 Task: Collapse folders in the Explorer.
Action: Mouse moved to (668, 164)
Screenshot: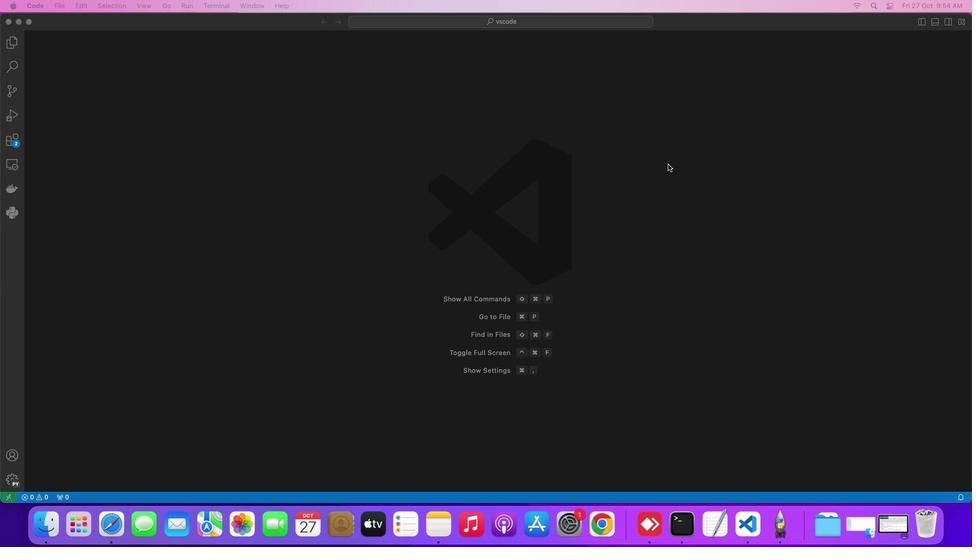 
Action: Mouse pressed left at (668, 164)
Screenshot: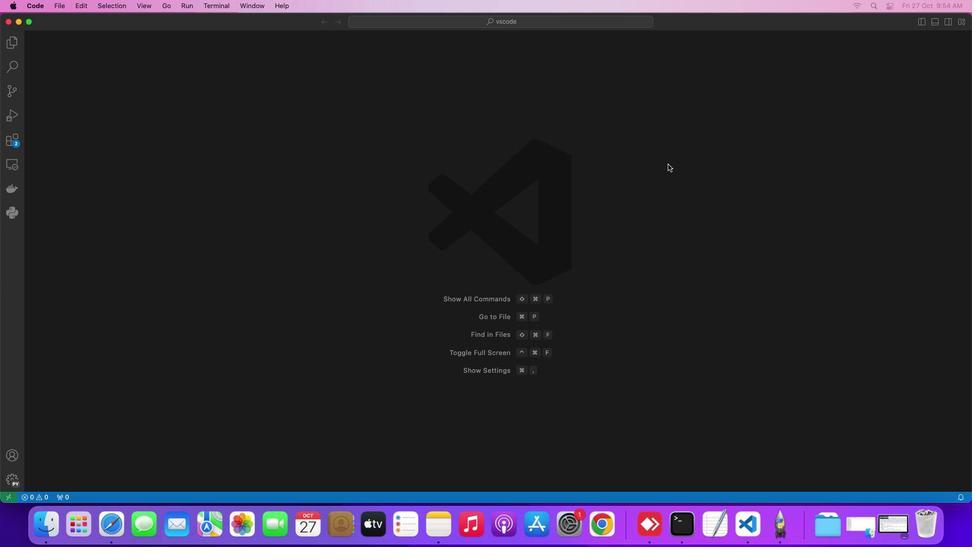 
Action: Mouse moved to (921, 20)
Screenshot: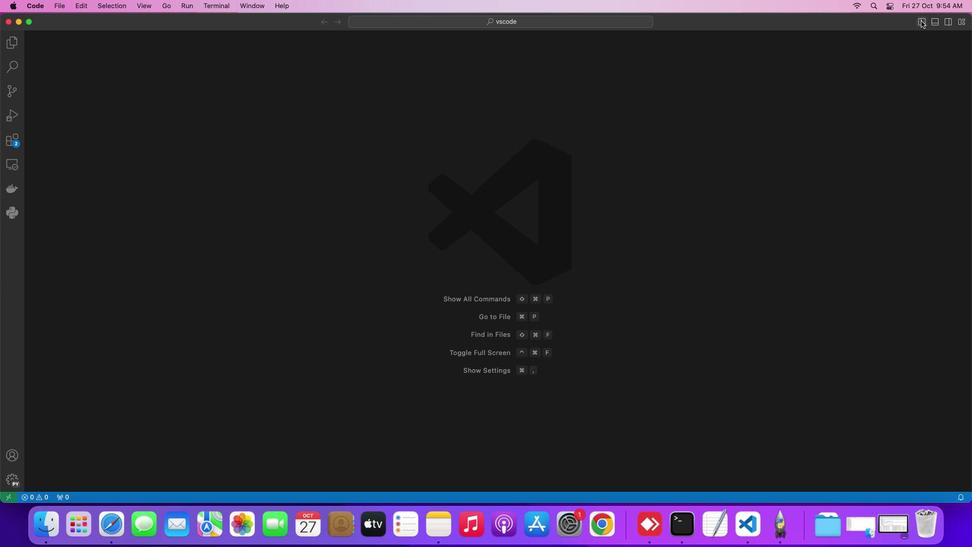 
Action: Mouse pressed left at (921, 20)
Screenshot: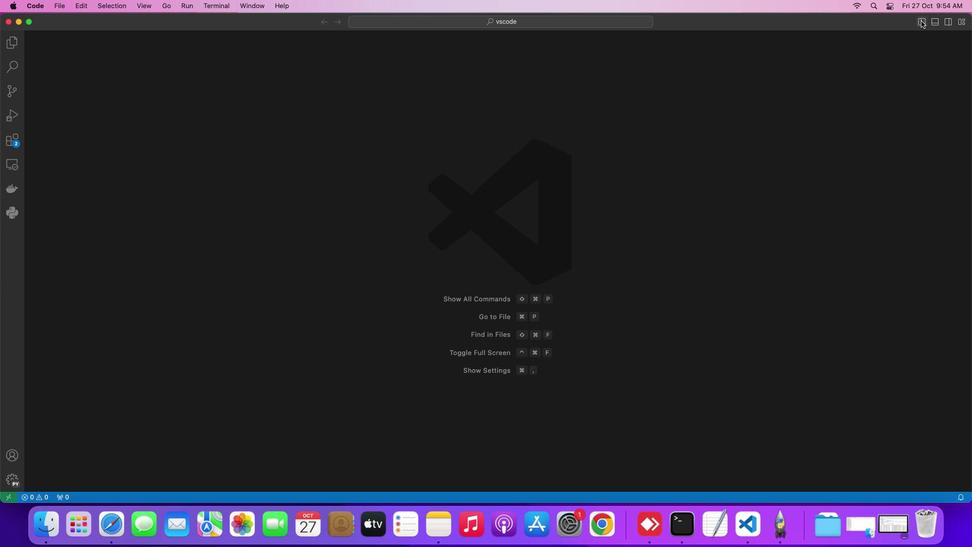 
Action: Mouse moved to (146, 65)
Screenshot: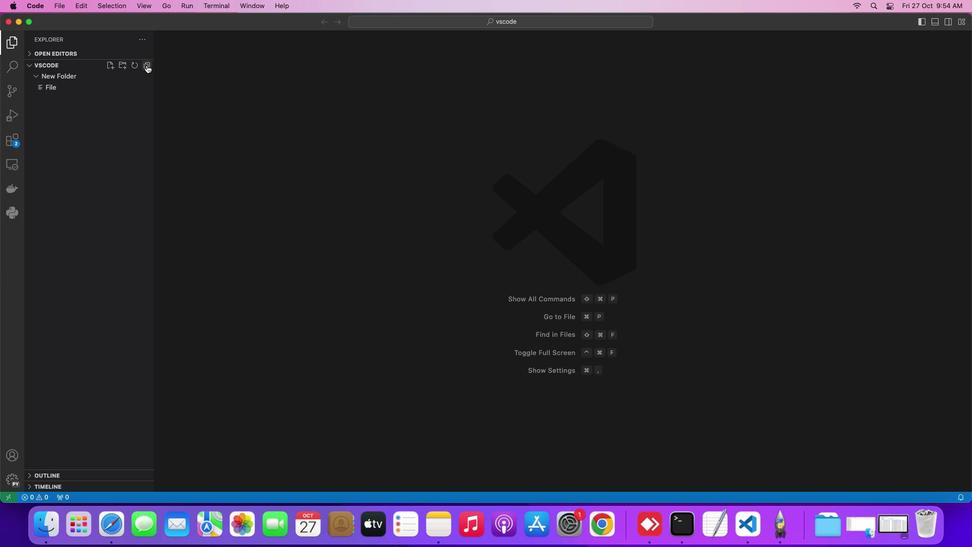 
Action: Mouse pressed left at (146, 65)
Screenshot: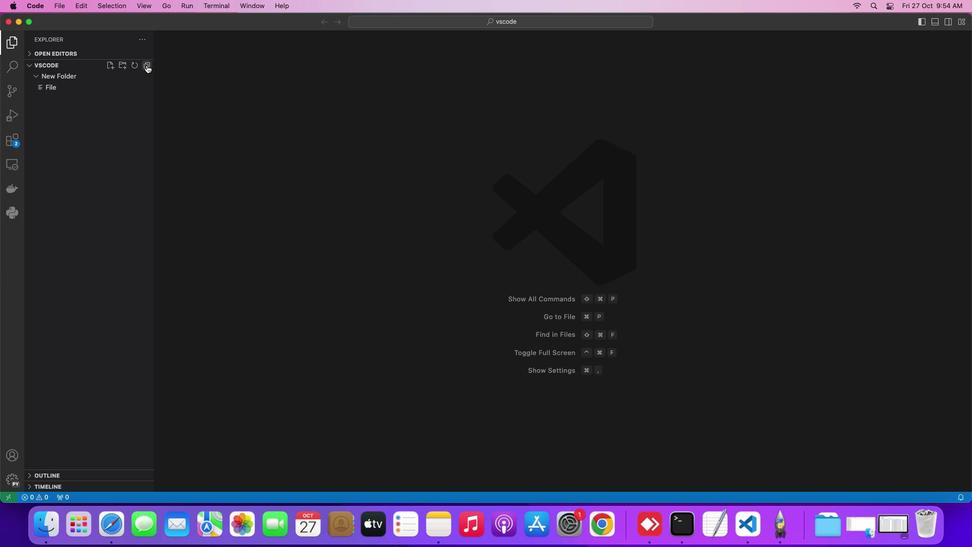 
Action: Mouse moved to (414, 143)
Screenshot: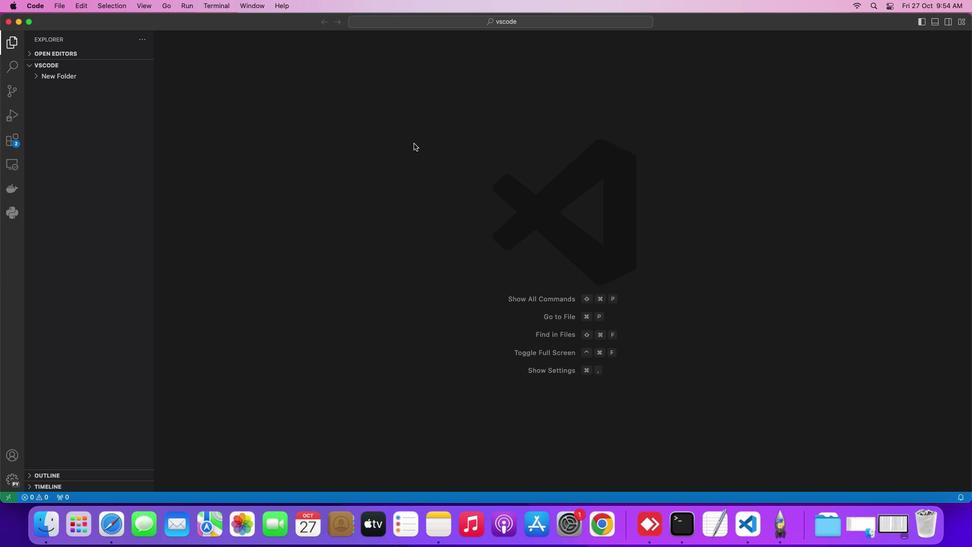 
